 Task: Set the X offset for the marquee display to 100.
Action: Mouse moved to (106, 14)
Screenshot: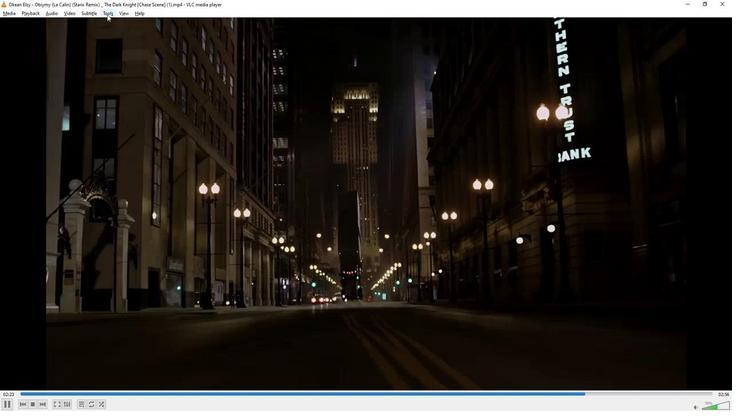 
Action: Mouse pressed left at (106, 14)
Screenshot: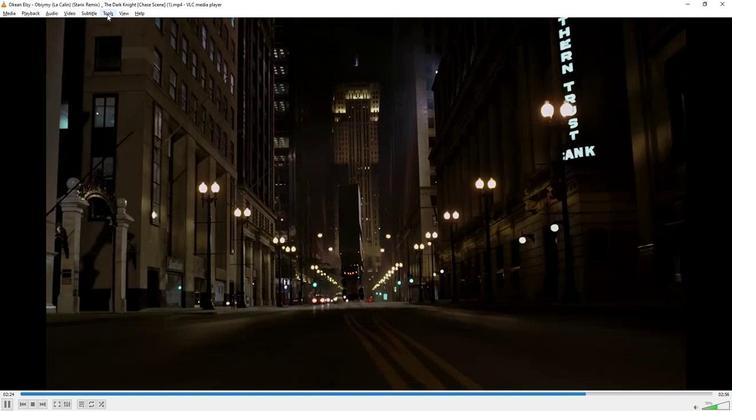 
Action: Mouse moved to (126, 102)
Screenshot: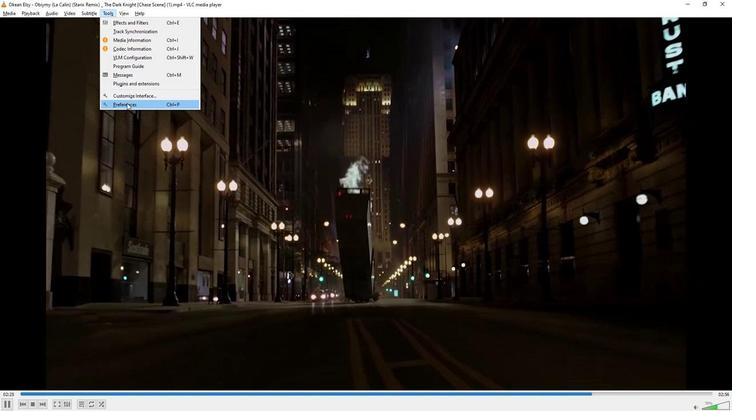 
Action: Mouse pressed left at (126, 102)
Screenshot: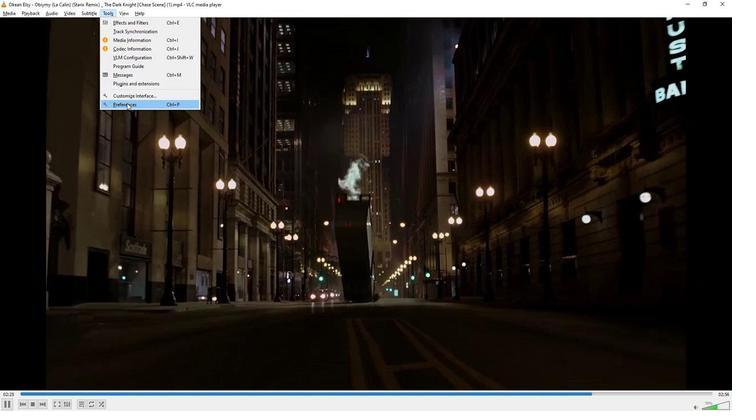 
Action: Mouse moved to (142, 327)
Screenshot: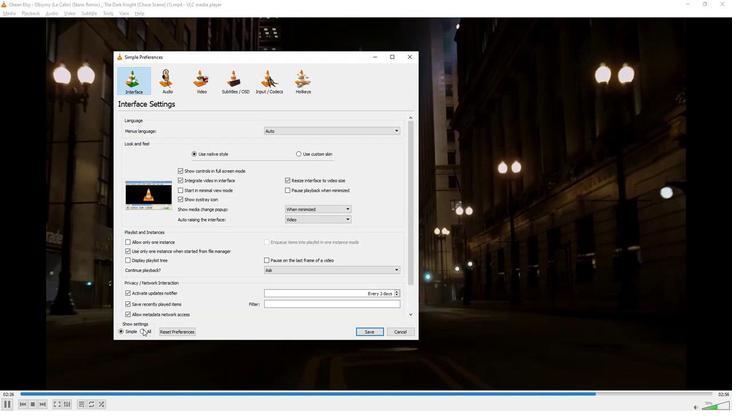 
Action: Mouse pressed left at (142, 327)
Screenshot: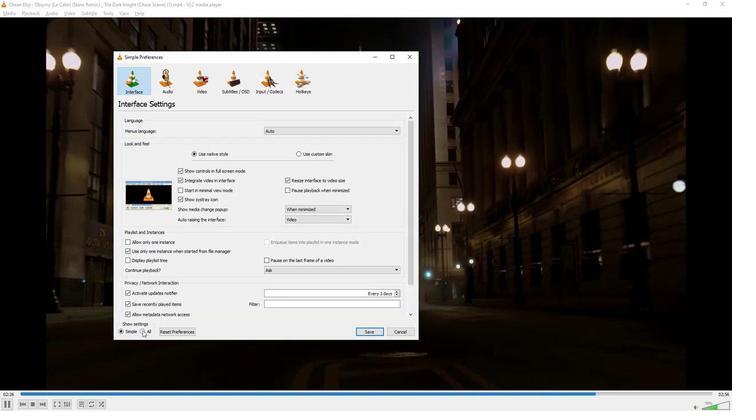 
Action: Mouse moved to (144, 283)
Screenshot: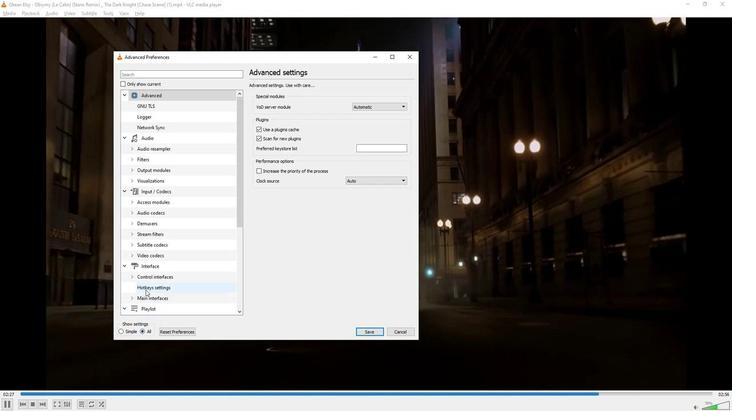
Action: Mouse scrolled (144, 283) with delta (0, 0)
Screenshot: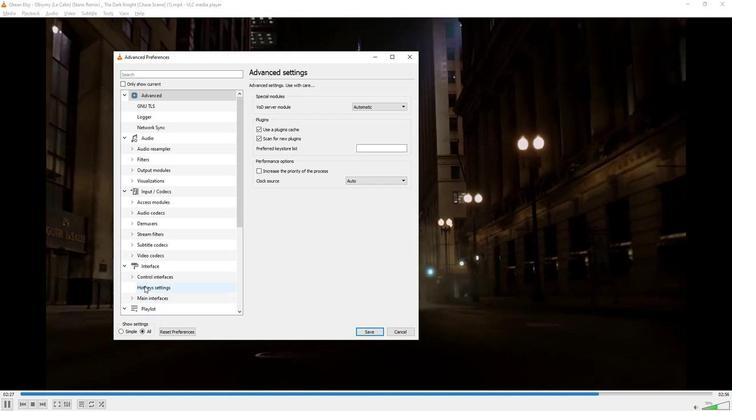 
Action: Mouse scrolled (144, 283) with delta (0, 0)
Screenshot: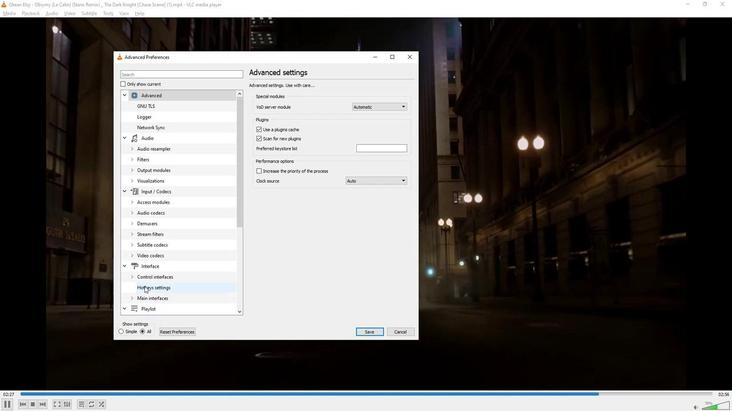 
Action: Mouse moved to (144, 283)
Screenshot: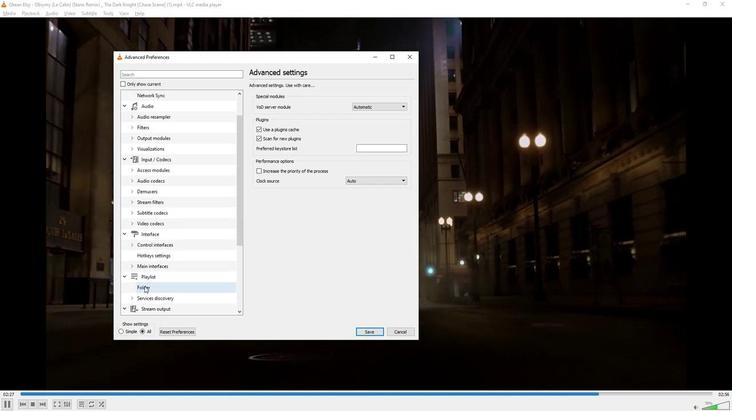 
Action: Mouse scrolled (144, 283) with delta (0, 0)
Screenshot: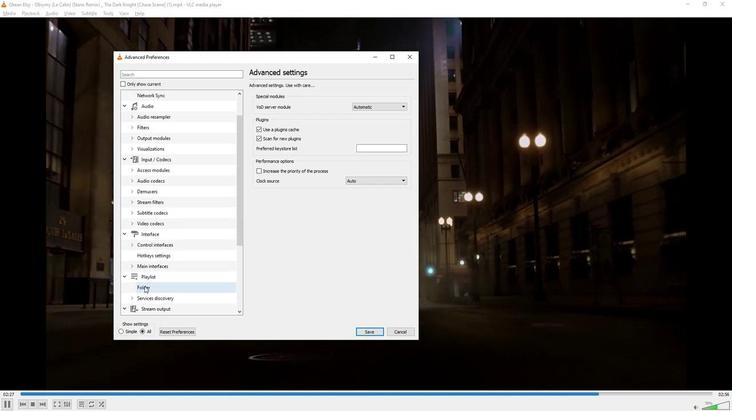 
Action: Mouse moved to (144, 283)
Screenshot: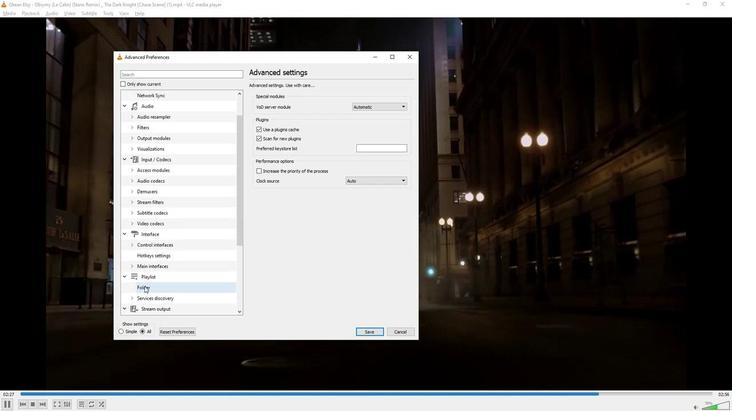 
Action: Mouse scrolled (144, 283) with delta (0, 0)
Screenshot: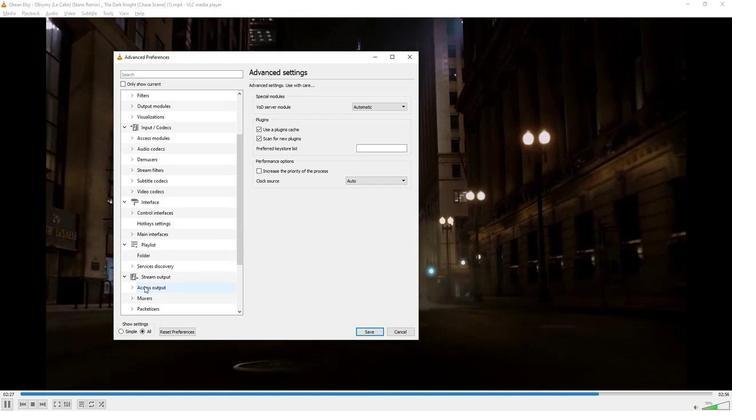 
Action: Mouse scrolled (144, 283) with delta (0, 0)
Screenshot: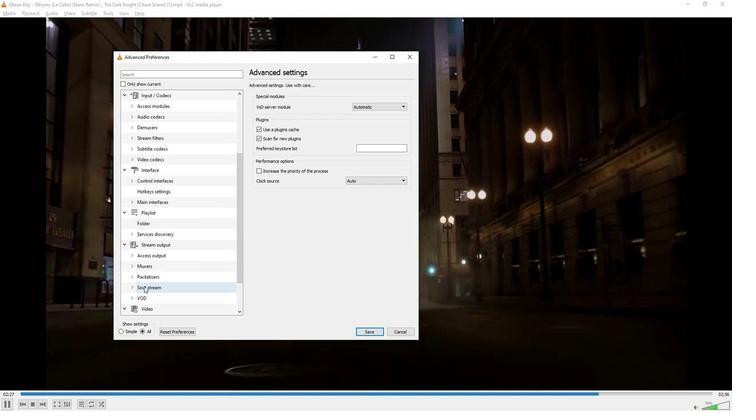 
Action: Mouse scrolled (144, 283) with delta (0, 0)
Screenshot: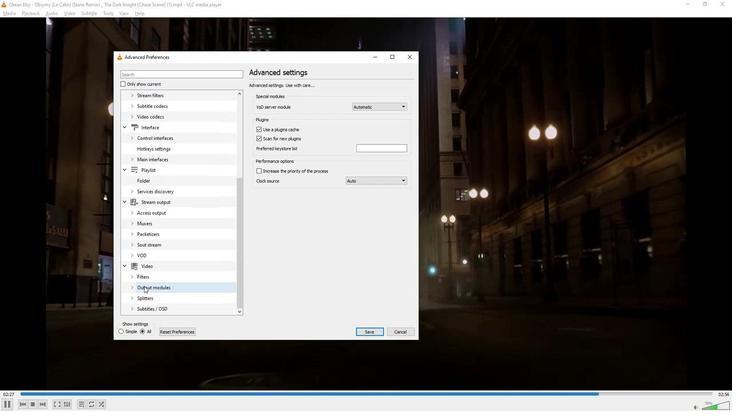 
Action: Mouse moved to (131, 307)
Screenshot: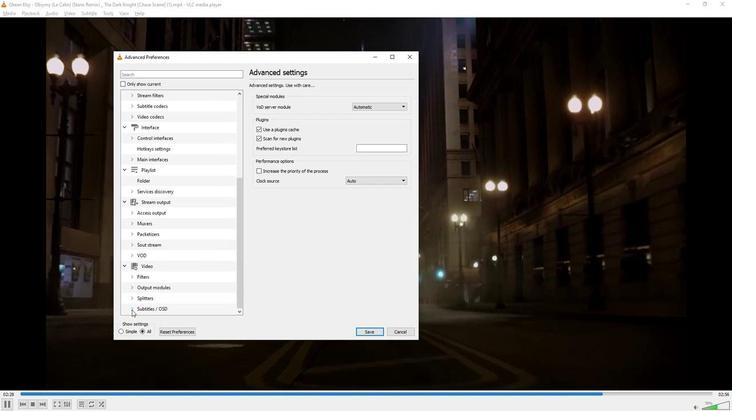 
Action: Mouse pressed left at (131, 307)
Screenshot: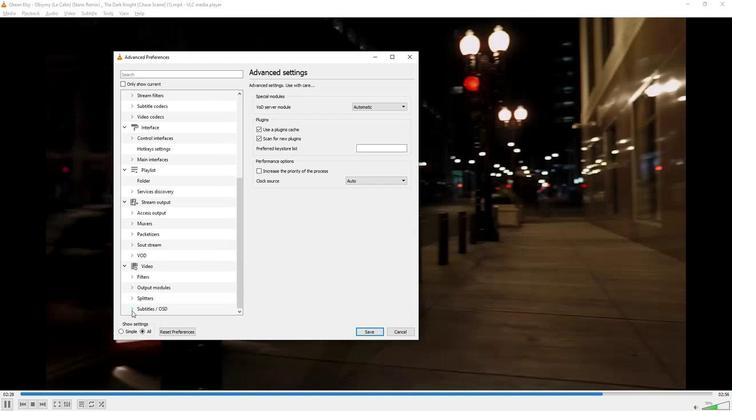 
Action: Mouse moved to (133, 293)
Screenshot: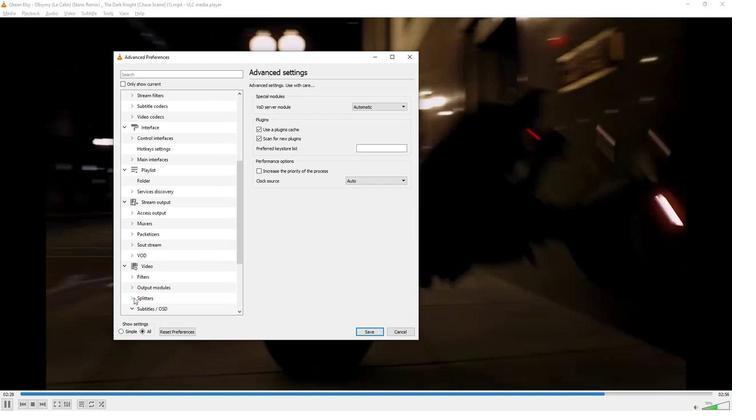 
Action: Mouse scrolled (133, 292) with delta (0, 0)
Screenshot: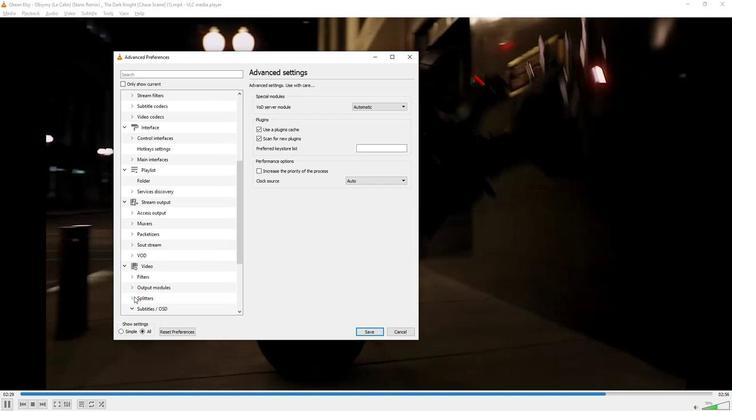 
Action: Mouse moved to (153, 306)
Screenshot: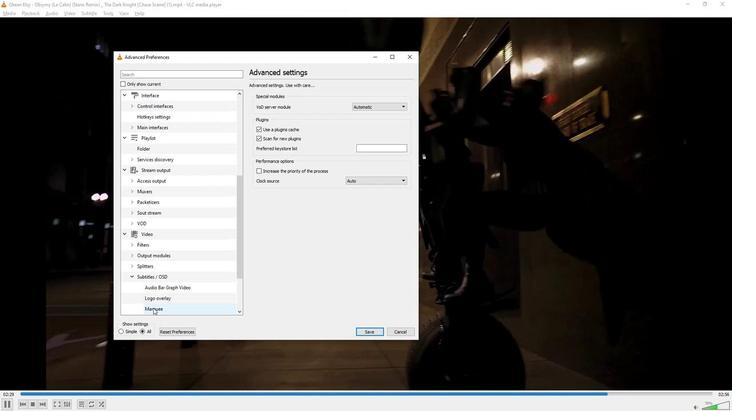 
Action: Mouse pressed left at (153, 306)
Screenshot: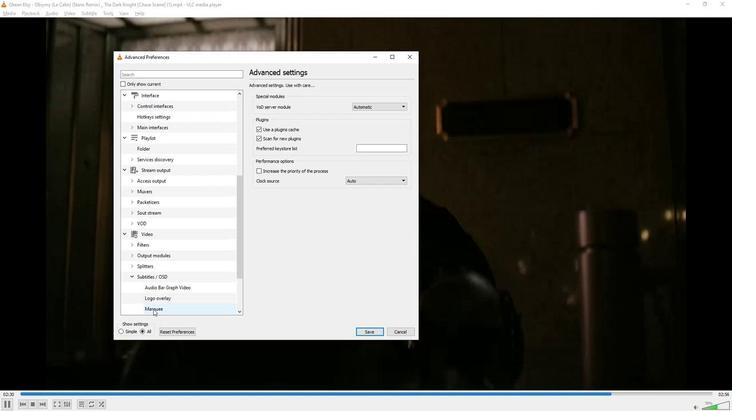 
Action: Mouse moved to (402, 125)
Screenshot: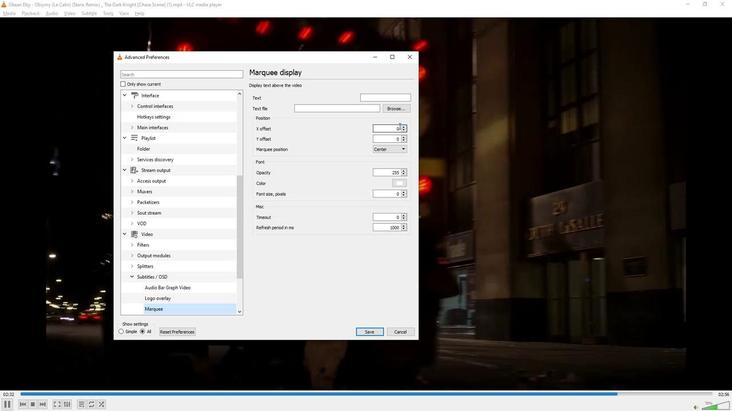 
Action: Mouse pressed left at (402, 125)
Screenshot: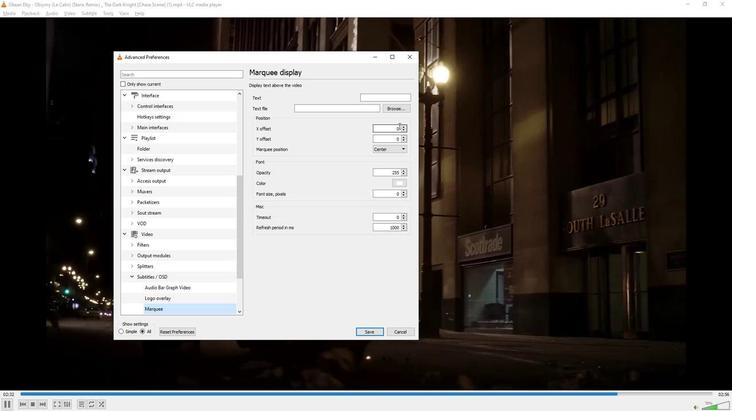 
Action: Mouse pressed left at (402, 125)
Screenshot: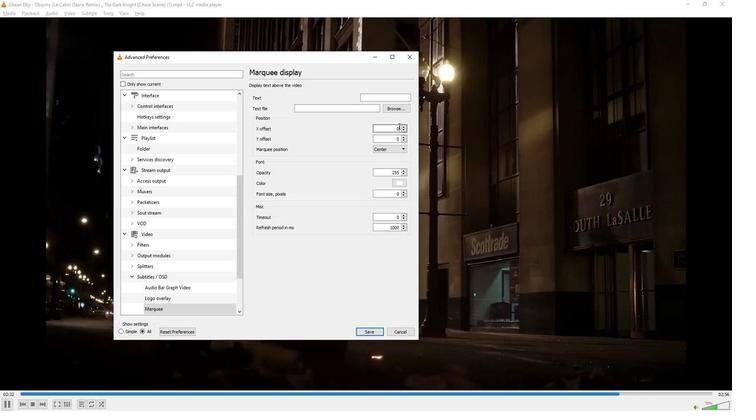 
Action: Key pressed 100
Screenshot: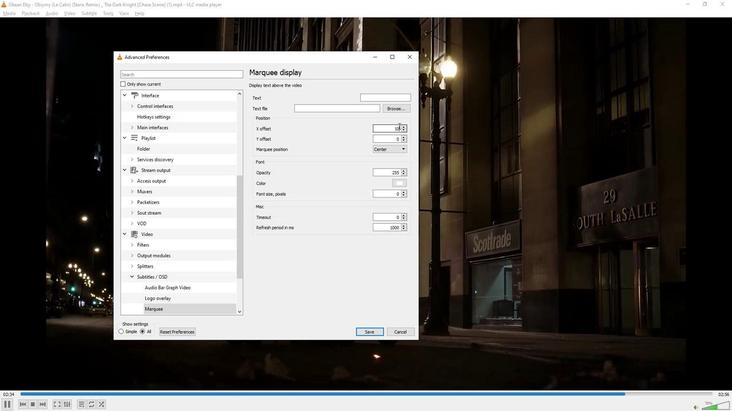 
Action: Mouse moved to (277, 338)
Screenshot: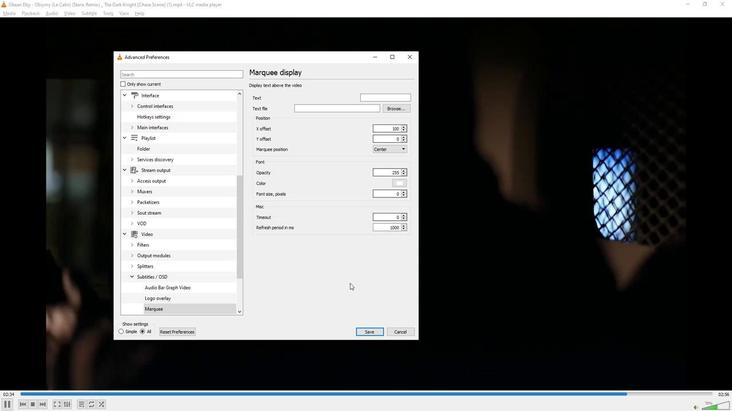 
